 Task: Implement github for conservation research and track progress using GitHub.
Action: Mouse moved to (786, 376)
Screenshot: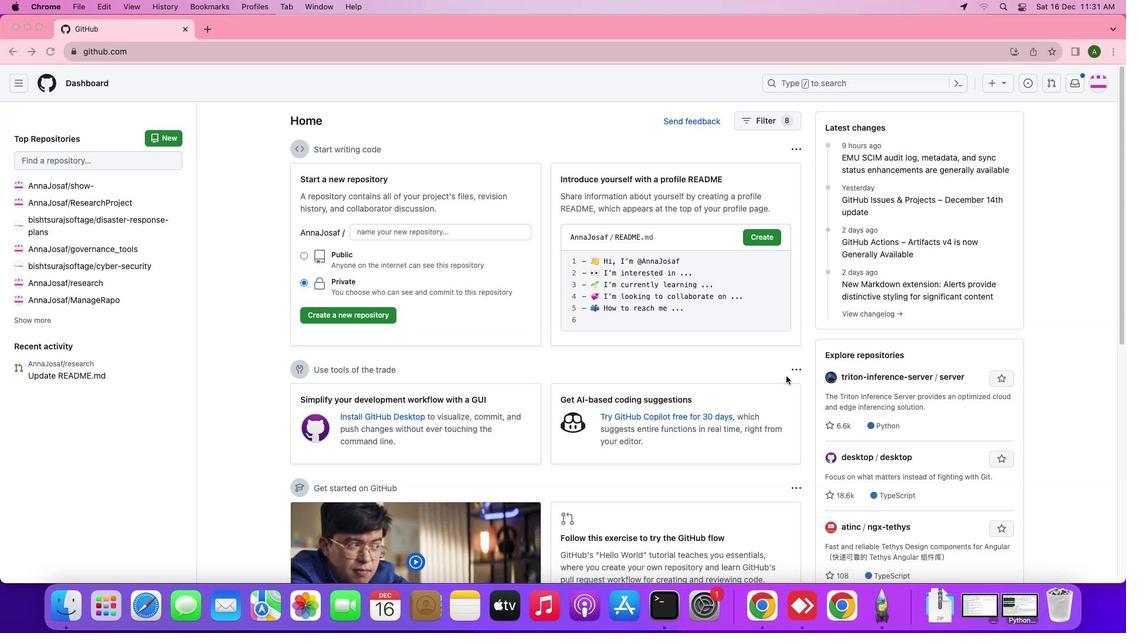 
Action: Mouse pressed left at (786, 376)
Screenshot: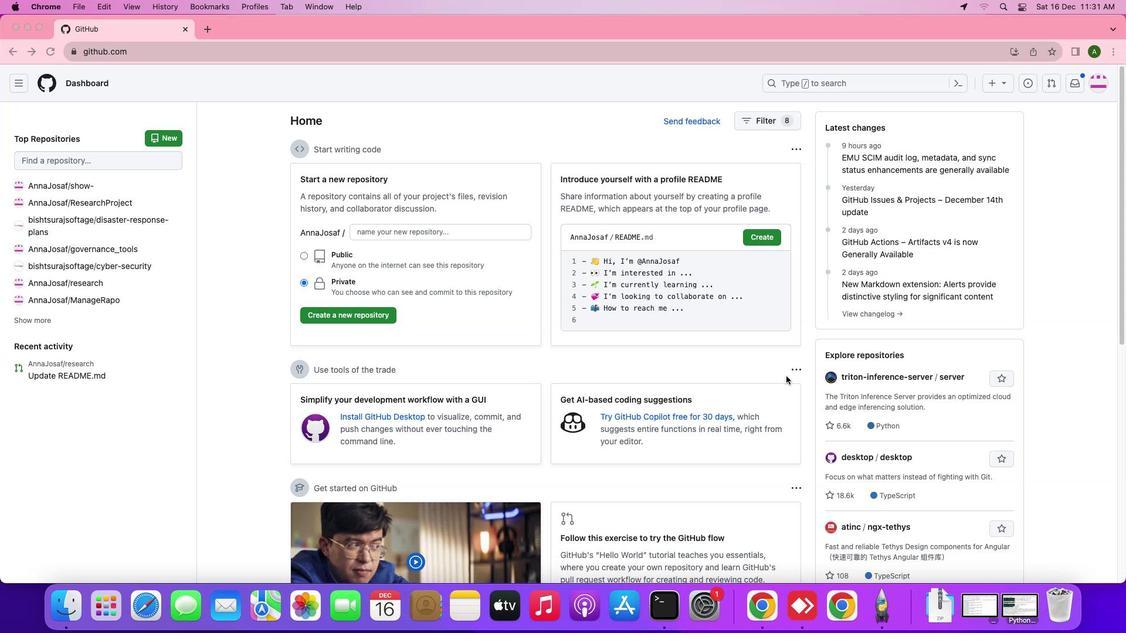 
Action: Mouse moved to (1094, 85)
Screenshot: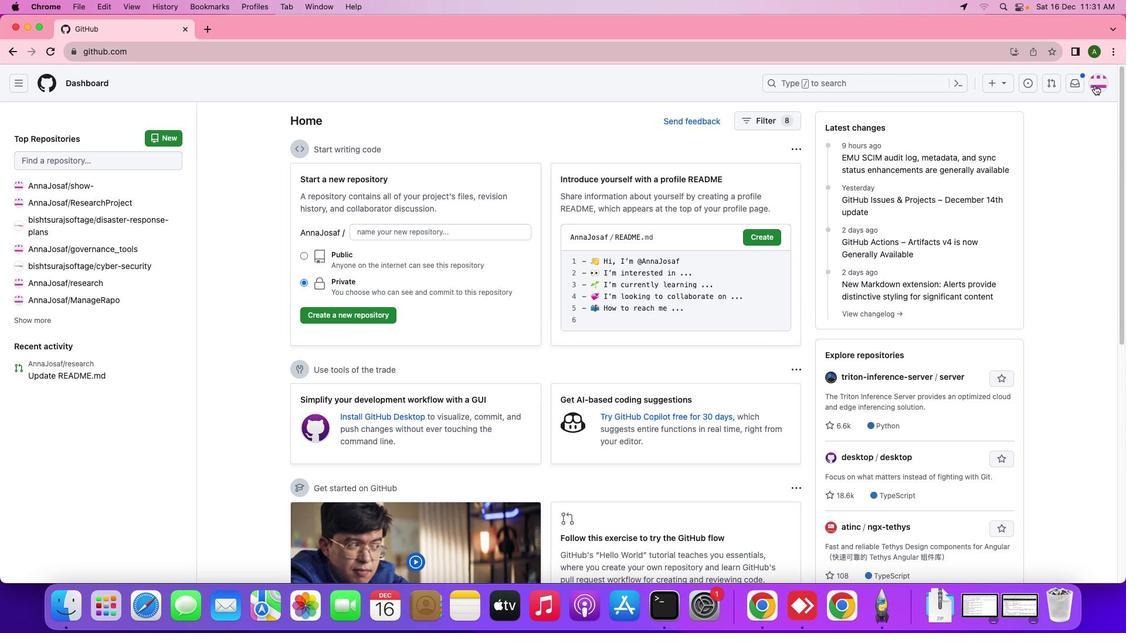 
Action: Mouse pressed left at (1094, 85)
Screenshot: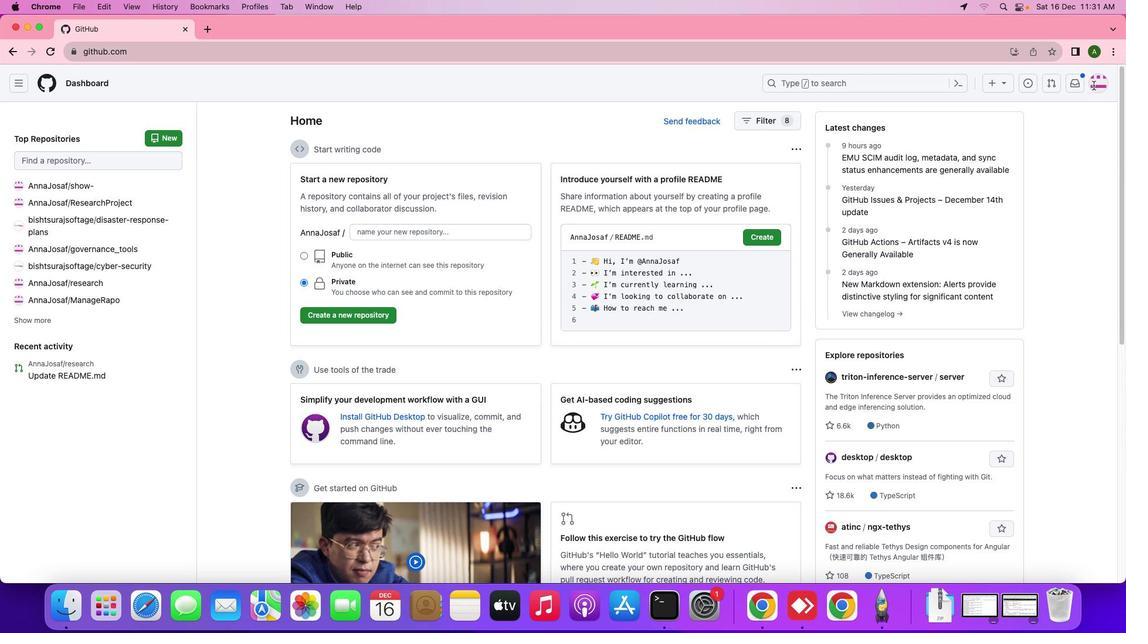 
Action: Mouse moved to (1018, 207)
Screenshot: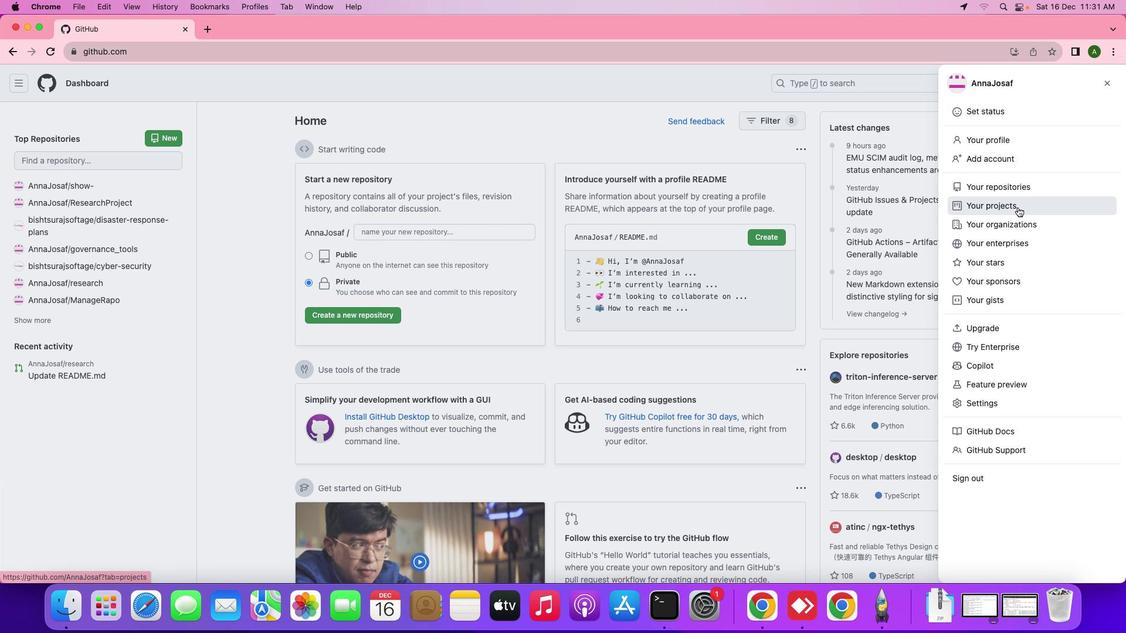 
Action: Mouse pressed left at (1018, 207)
Screenshot: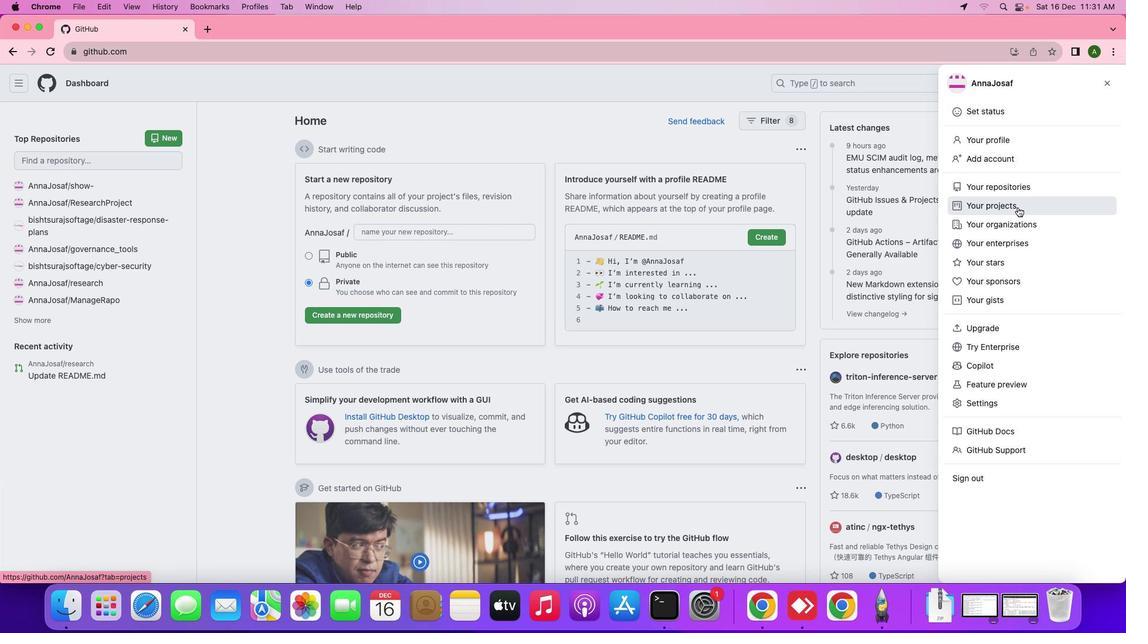 
Action: Mouse moved to (881, 160)
Screenshot: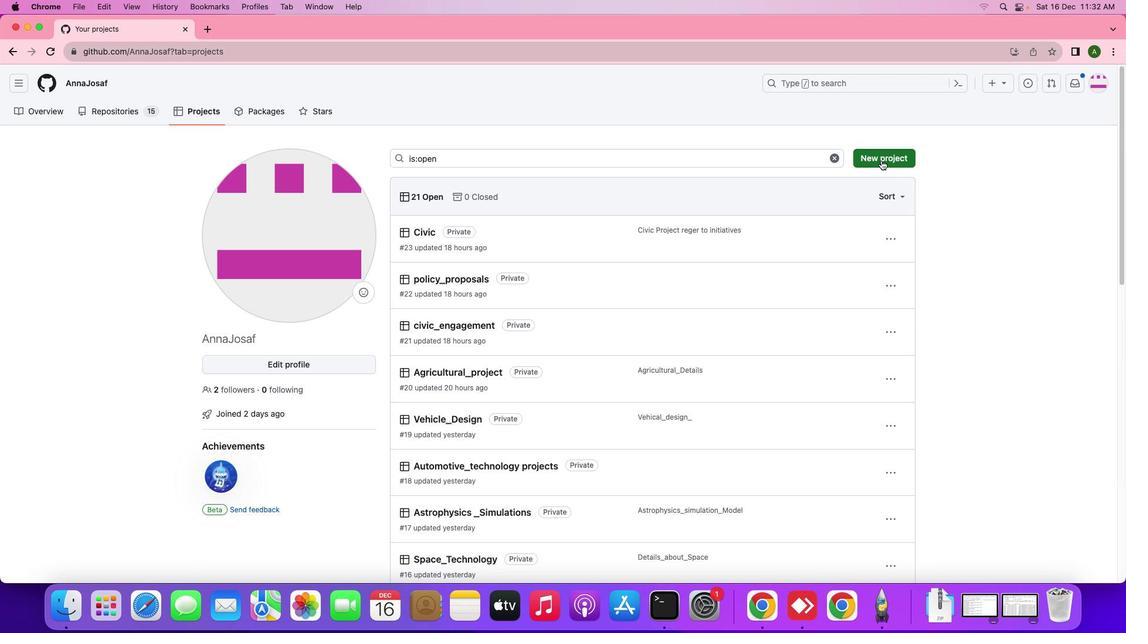 
Action: Mouse pressed left at (881, 160)
Screenshot: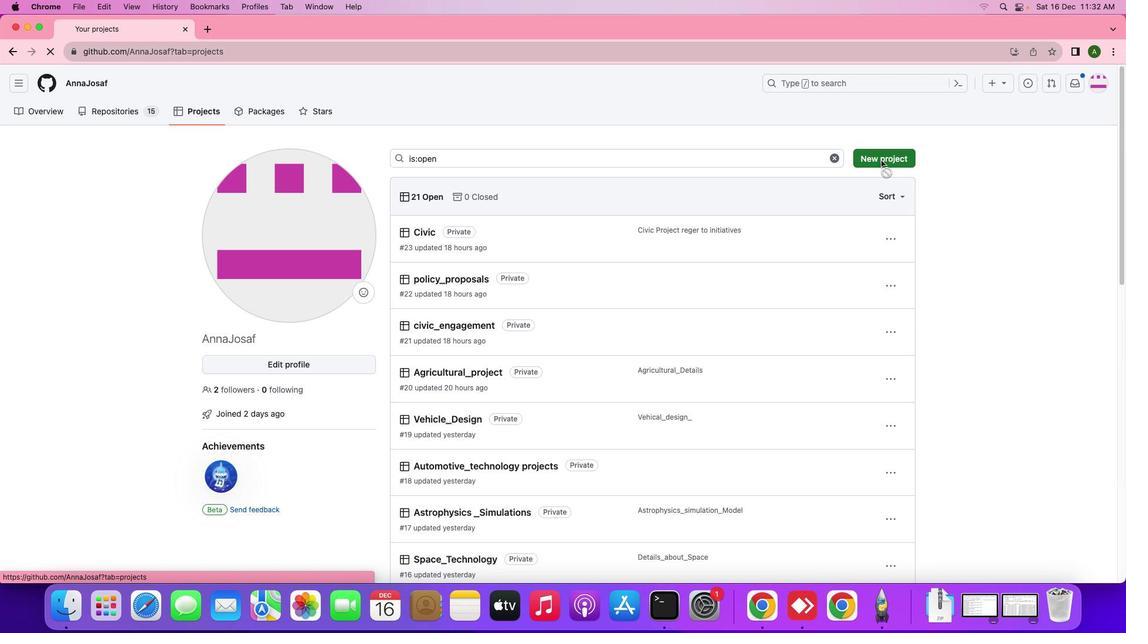 
Action: Mouse moved to (309, 265)
Screenshot: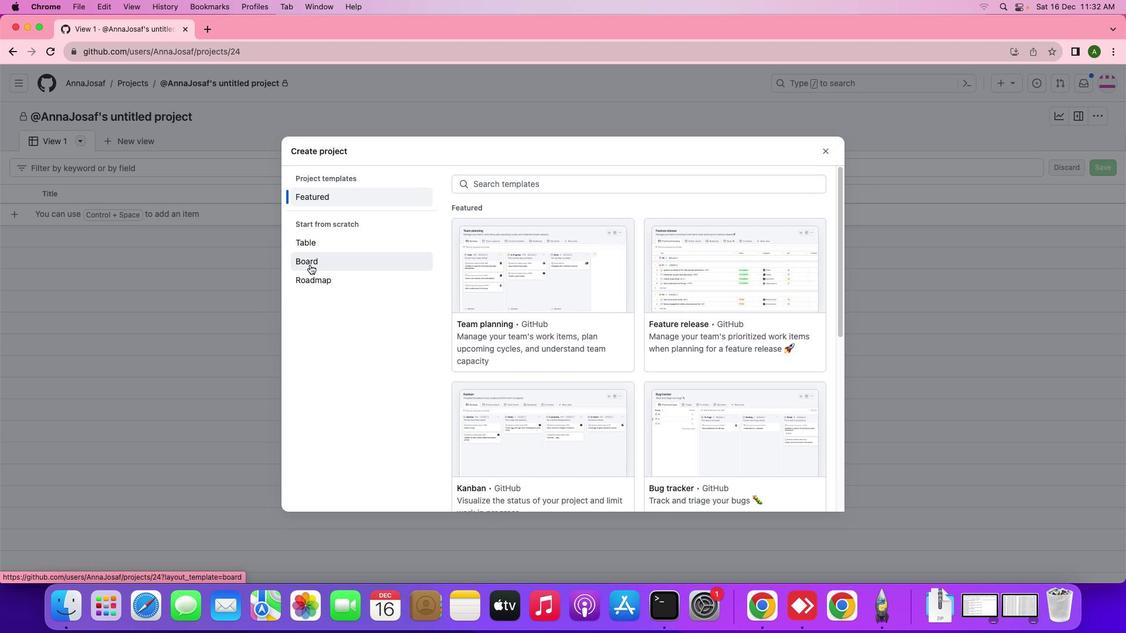 
Action: Mouse pressed left at (309, 265)
Screenshot: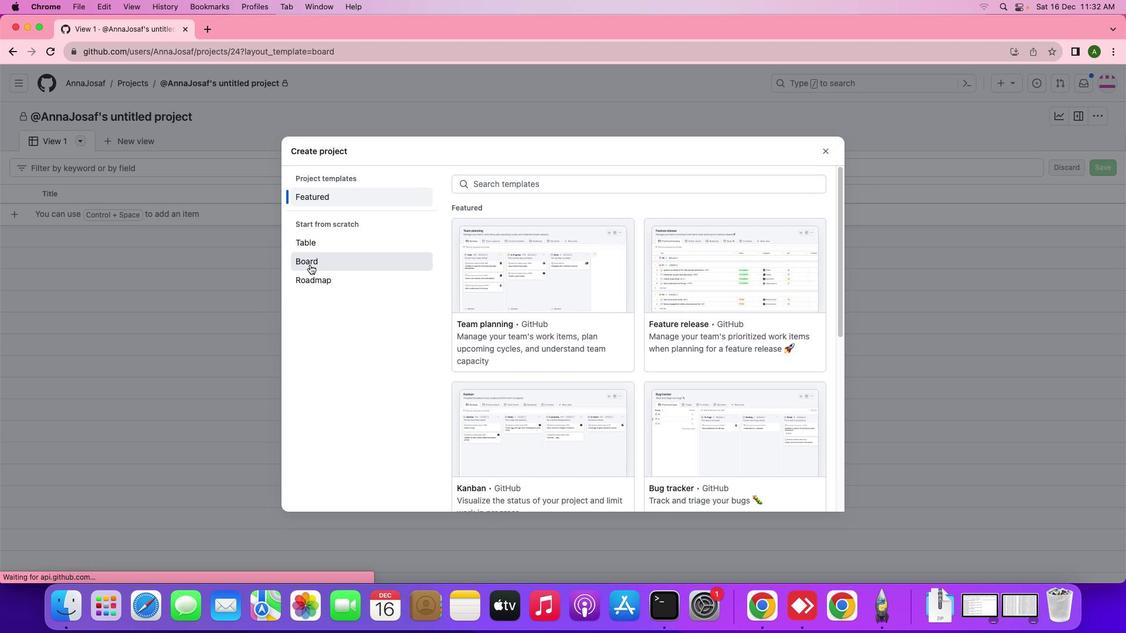 
Action: Mouse moved to (794, 493)
Screenshot: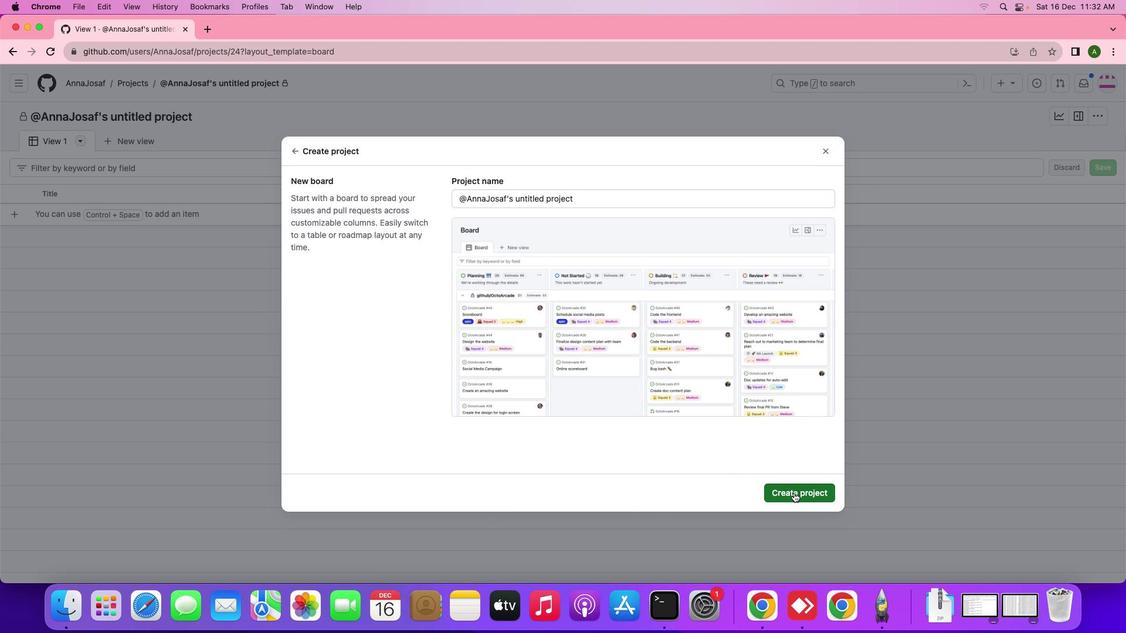 
Action: Mouse pressed left at (794, 493)
Screenshot: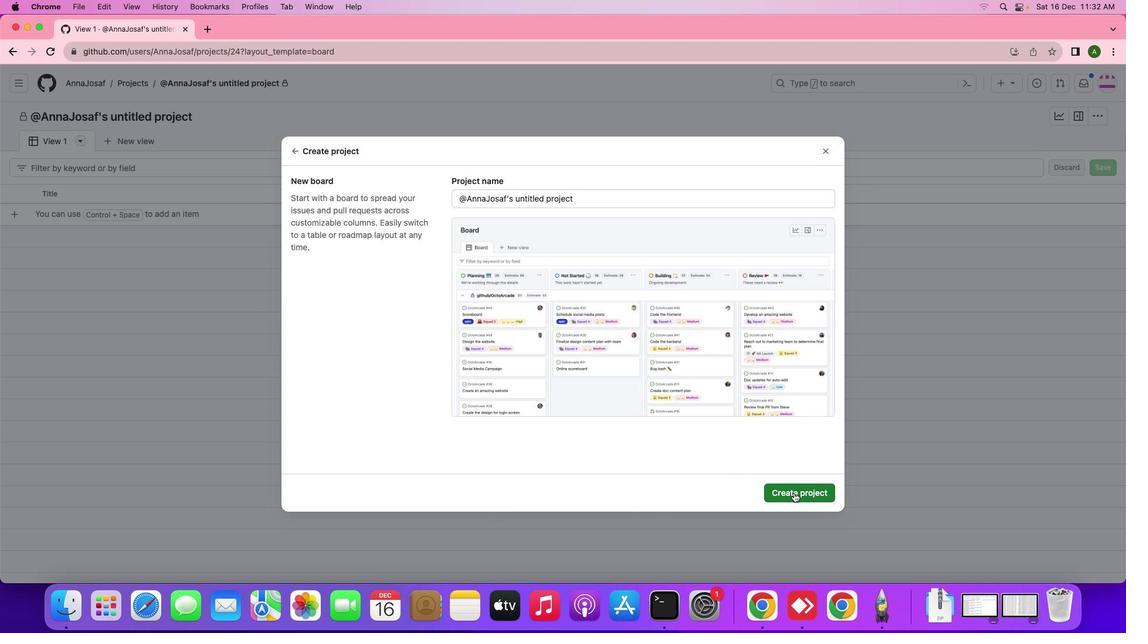 
Action: Mouse moved to (203, 115)
Screenshot: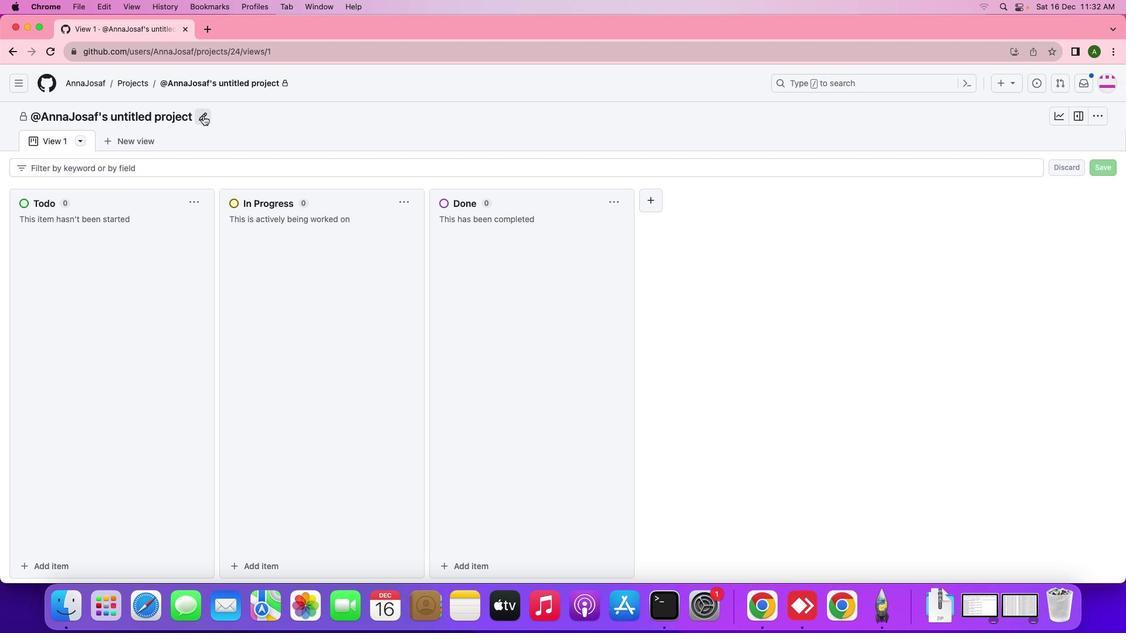 
Action: Mouse pressed left at (203, 115)
Screenshot: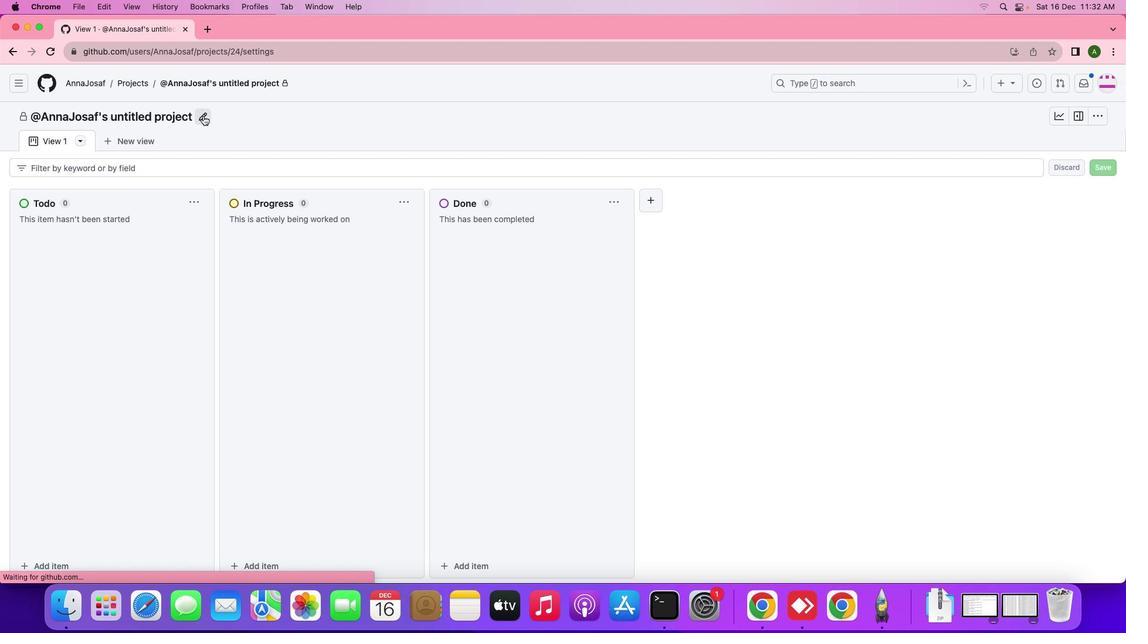 
Action: Mouse moved to (620, 211)
Screenshot: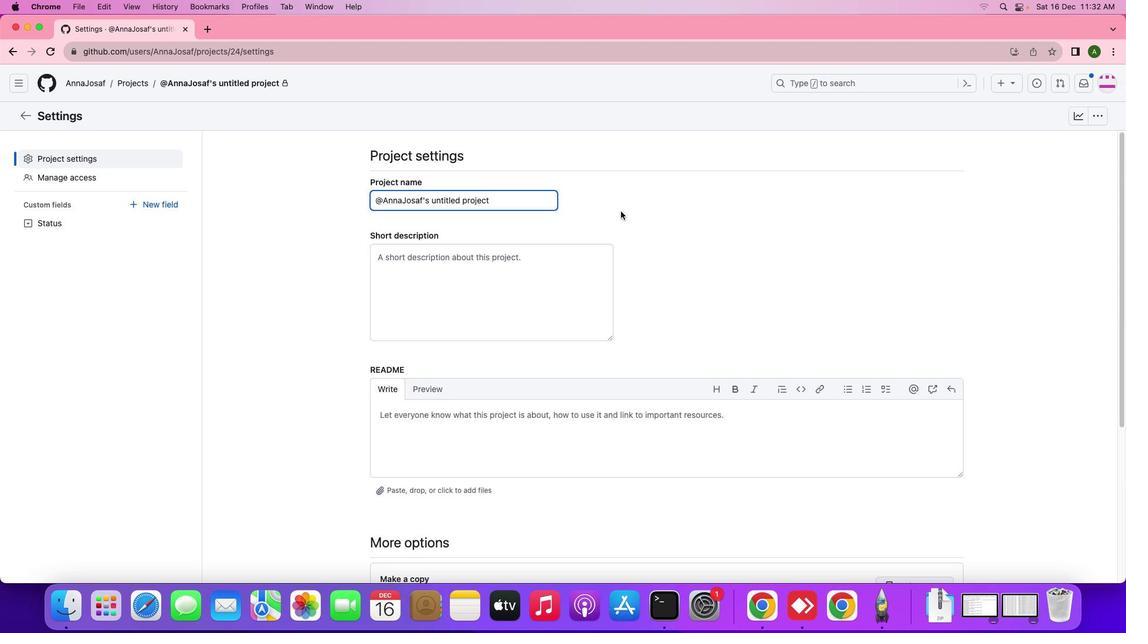 
Action: Key pressed Key.backspaceKey.backspaceKey.backspaceKey.backspaceKey.backspaceKey.backspaceKey.backspaceKey.backspaceKey.backspaceKey.backspaceKey.backspaceKey.backspaceKey.backspaceKey.backspaceKey.backspaceKey.backspaceKey.backspaceKey.backspaceKey.backspaceKey.backspaceKey.backspaceKey.backspaceKey.backspaceKey.backspaceKey.backspaceKey.backspaceKey.backspaceKey.backspaceKey.backspace'c''o''n''s''e''r''v''a''t''i''o''n'Key.shift_r'_''r''e''s''e''a''r''c''h''.''m''d'Key.backspaceKey.backspaceKey.backspace
Screenshot: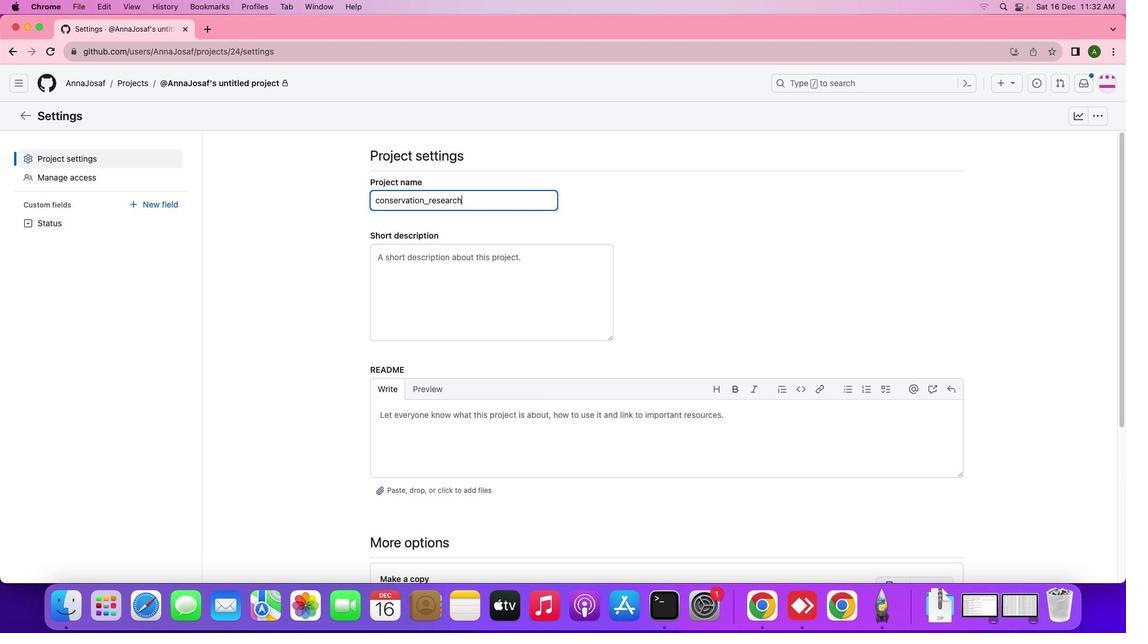 
Action: Mouse moved to (510, 278)
Screenshot: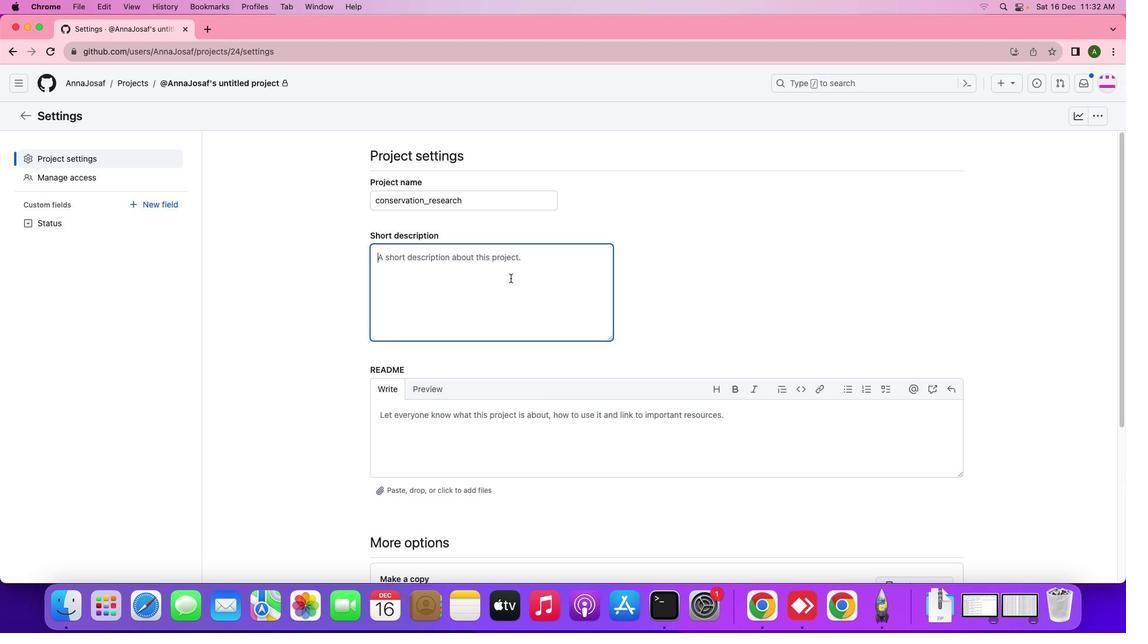 
Action: Mouse pressed left at (510, 278)
Screenshot: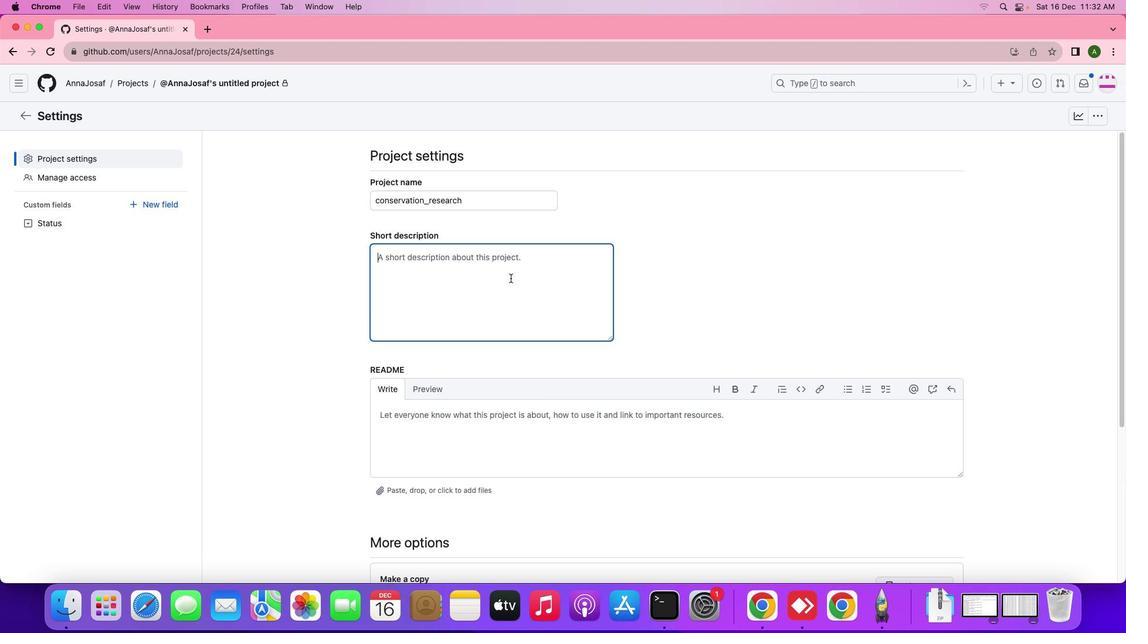 
Action: Mouse moved to (25, 114)
Screenshot: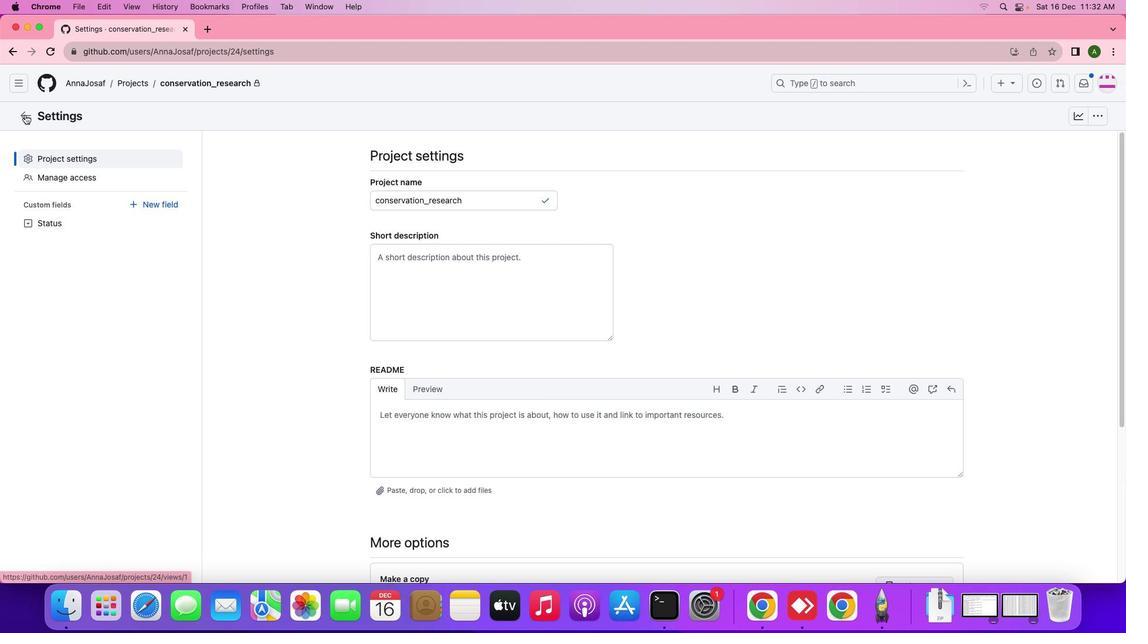 
Action: Mouse pressed left at (25, 114)
Screenshot: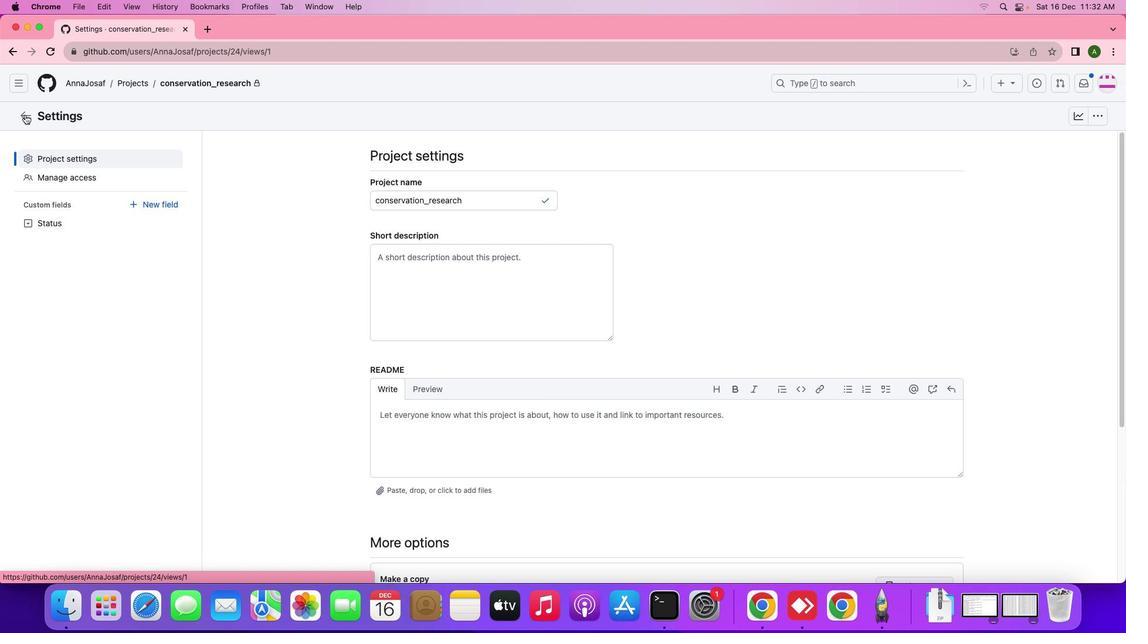 
Action: Mouse moved to (55, 571)
Screenshot: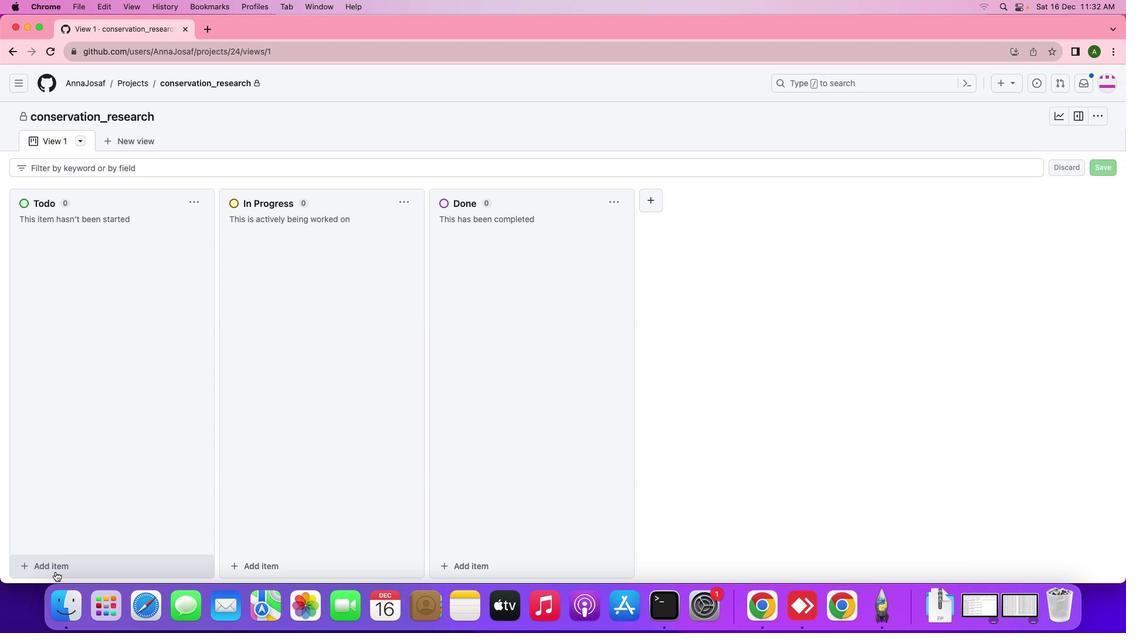 
Action: Mouse pressed left at (55, 571)
Screenshot: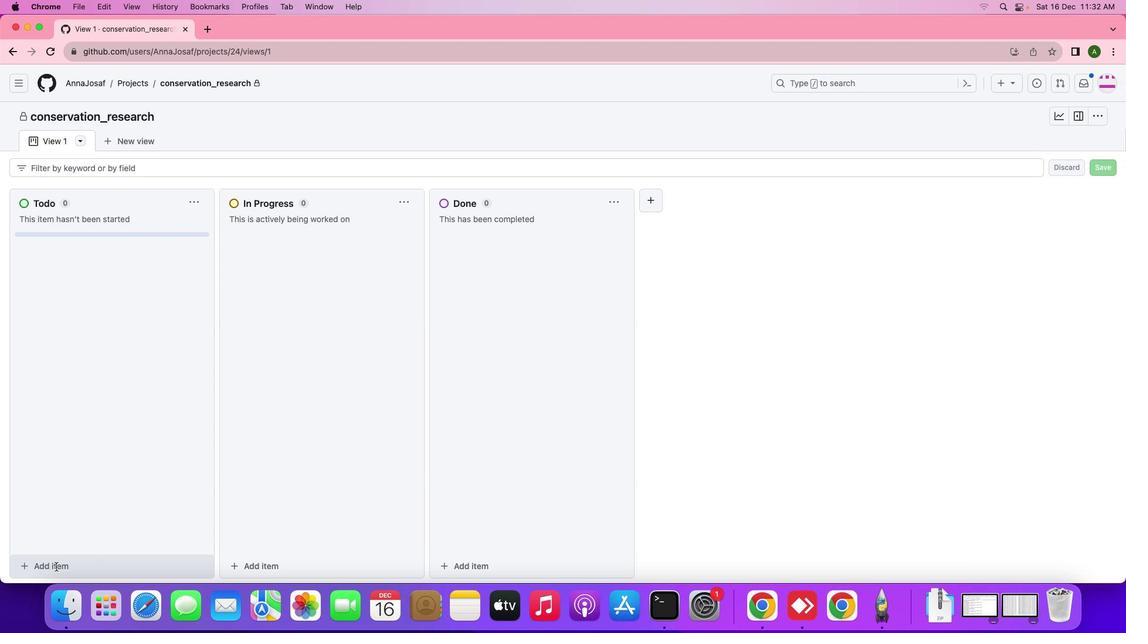 
Action: Mouse moved to (289, 393)
Screenshot: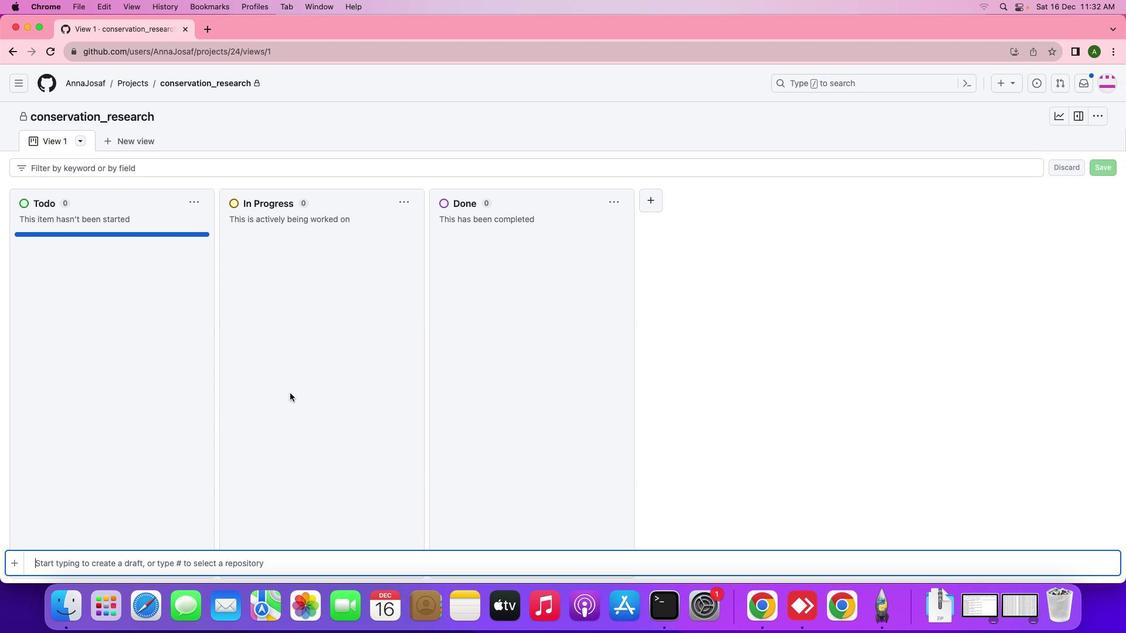 
Action: Key pressed Key.shift_r'B''i''o''d''i''v''e''r''s''i''t''y'Key.spaceKey.shift_r'A'Key.backspaceKey.backspaceKey.shift_r':'Key.space'-'Key.spaceKey.shift_r'C''o''n''s''e''r''v''a''t''i''o''n'Key.space'r''e''s''e''a''r''c''h''e''r''s'Key.space'o''f''t''e''n'Key.space'c''o''n''d''u''c''t'Key.space's''u''r''v''e''y''s'Key.space'a''n''d'Key.space's''t''u''d''i''e''s'Key.space't''o'Key.space'a''c''c'Key.backspaceKey.backspace's''s''e''s''s'Key.space't''h''e'Key.space'b''i''o''d''i''v''e''r''s''i''t''y'Key.space'o''f'Key.space'a'Key.space'p''a''r''t''i''c''u''l''a''r'Key.space'a''r''e''a''.'Key.spaceKey.shift_r'T''h''i''s'Key.space'i''n''v''o''l''v''e''s'Key.space'i''d''e''n''t''i''f''y''i''n''g'Key.space'a''n''d'Key.space'c''a''t''a''l''o''g''i''n''g'Key.space's''p''e''c''i''e''s'','Key.space'u''n''d''e''r''s''t''a''n''d''i''n''g'Key.space't''h''e''i''r'Key.space'i''n''t''e''r''a''c''t''i''o''n'','Key.space'a''n''d'Key.space'a''s''s''e''s''s''i''n''g'Key.space't''h''e'Key.space'o''v''e''r''a''l''l'Key.space'h''e''a''l''t''h'Key.space'o''f'Key.space'e''c''o''s''y''s''t''e''m''s''.'Key.enter
Screenshot: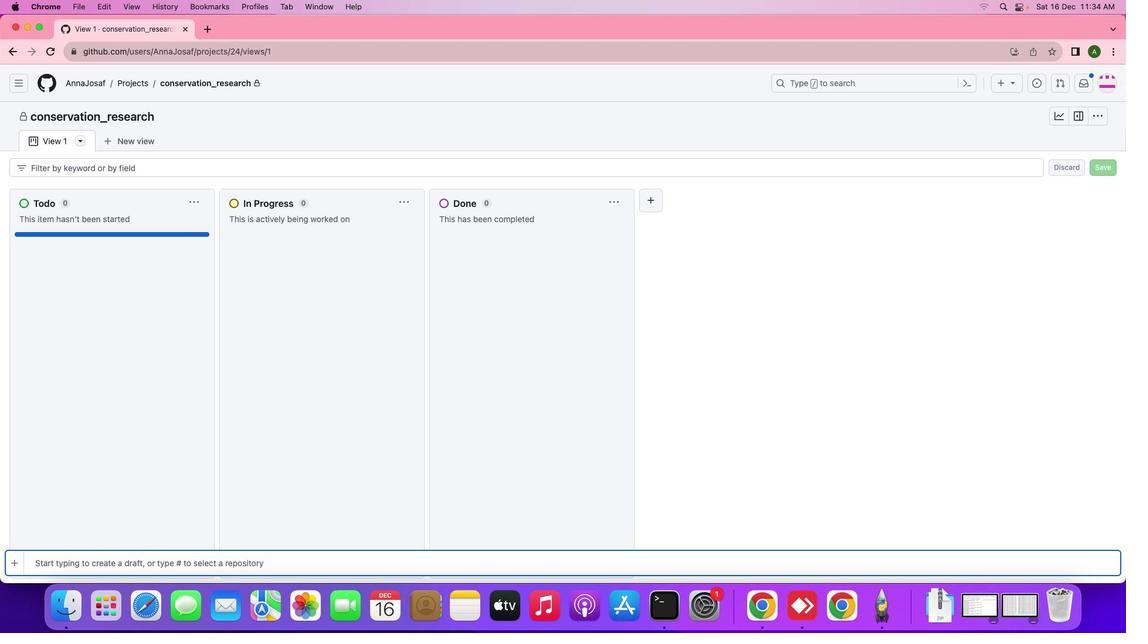 
Action: Mouse moved to (320, 320)
Screenshot: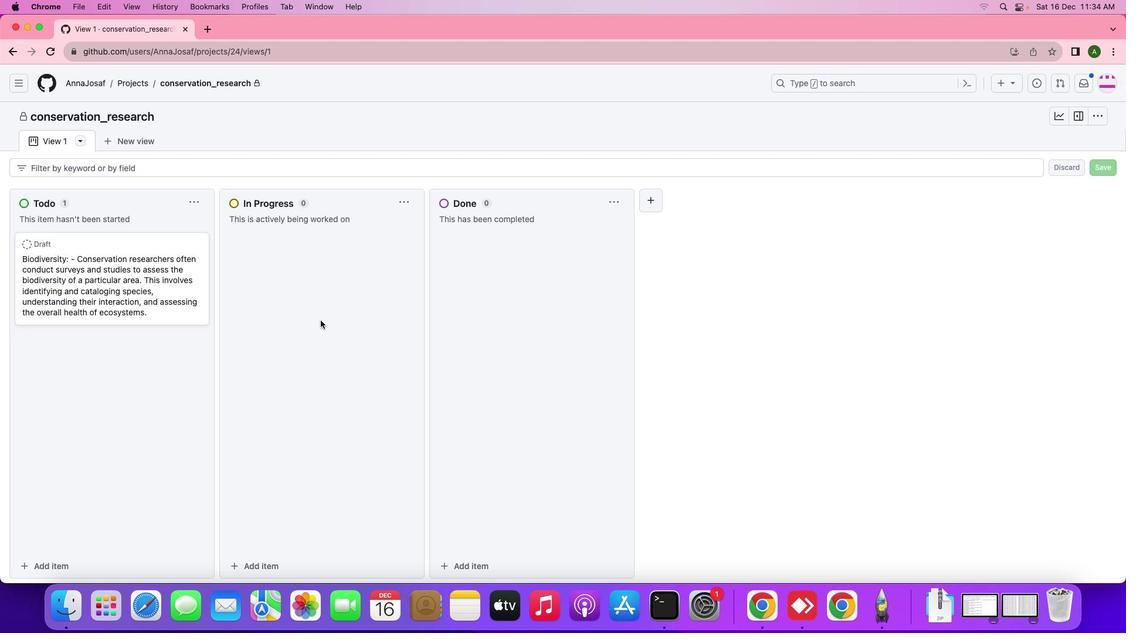 
Action: Mouse pressed left at (320, 320)
Screenshot: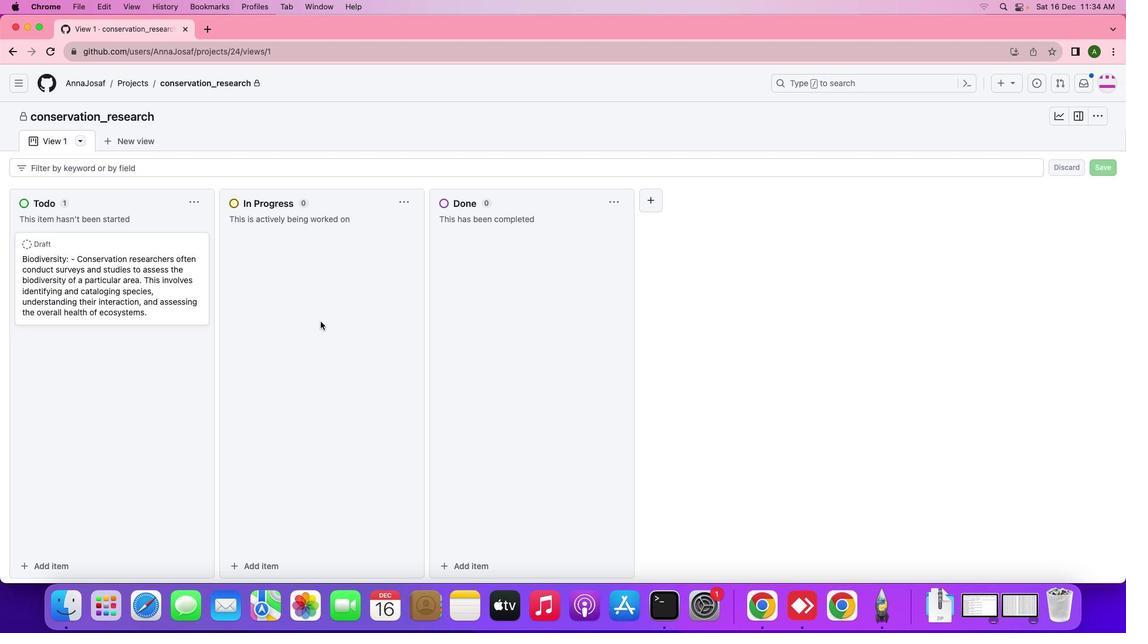
Action: Mouse moved to (276, 557)
Screenshot: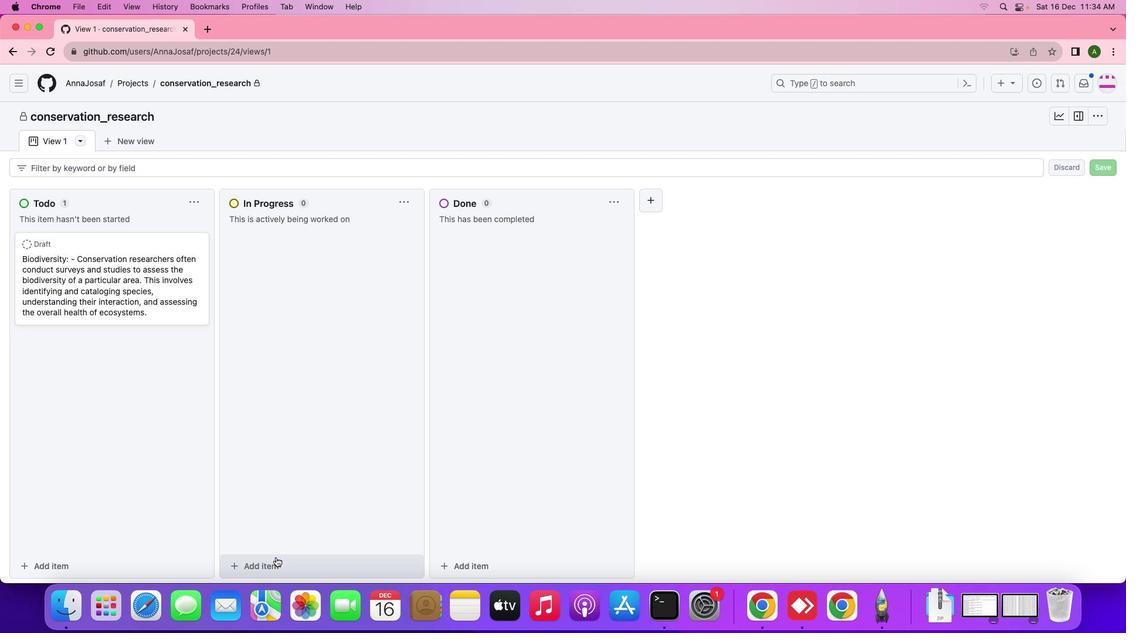 
Action: Mouse pressed left at (276, 557)
Screenshot: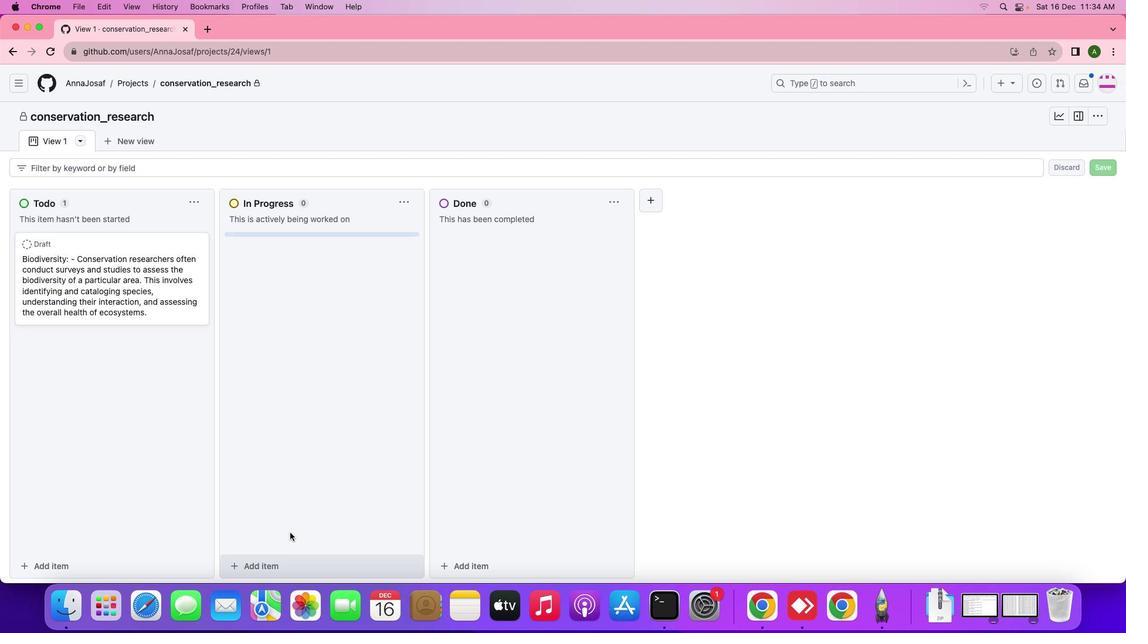 
Action: Mouse moved to (373, 323)
Screenshot: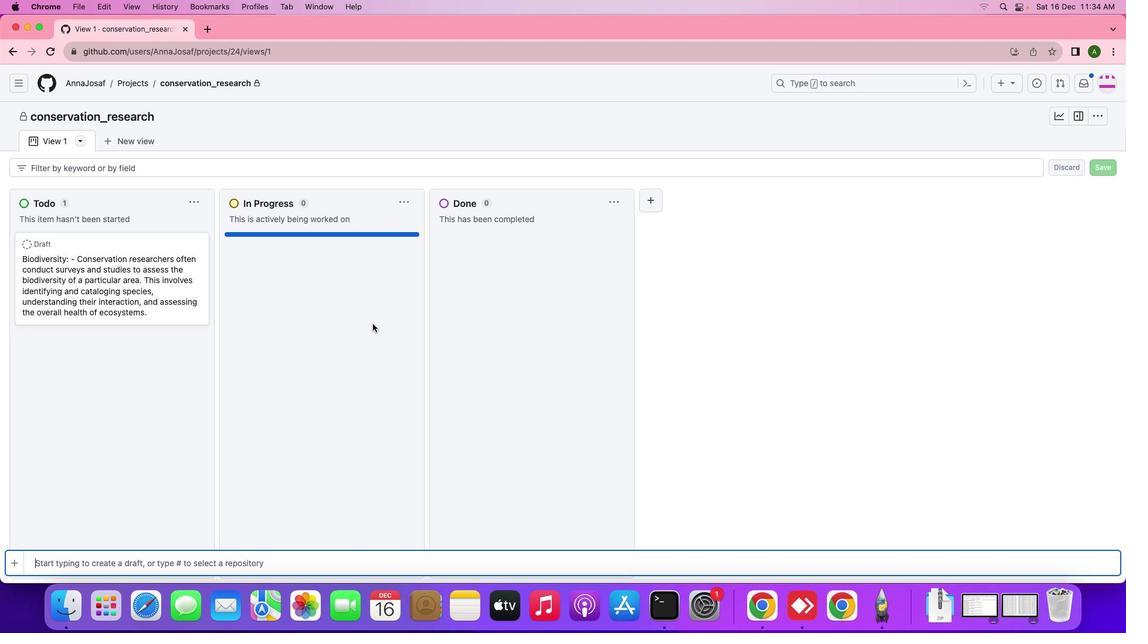 
Action: Key pressed Key.shift_r'E''c''o''l''o''g''i''c''a''l'Key.space'='Key.backspace'-'Key.spaceKey.shift_r'U''n''d''e''r''s''t''a''n''d''i''n''g'Key.space't''h''e'Key.space'e''c''o''l''o''g''i''c''a''l'Key.space'p''r''o''c''e''s''s''e''s'Key.space'a''n''d'Key.space'd''y''n''a''m''i''c''a'Key.backspace's'Key.space'w''i''t''h''i''n'Key.space'e''c''o''s''y''s''t''e''m''s'Key.space'i''n'Key.space'c''r''u''c''i''a''l'Key.space'f''o''r'Key.space'e''f''f''e''c''t''i''v''e'Key.space'c''o''n''v'Key.backspace's''e''r''v''a''t''i''o''n''.'Key.enterKey.shift_r'T''h''r''e''a''t'Key.spaceKey.shift_r'A''n''a''l''y''s''i''s'Key.spaceKey.shift_r':'Key.space'-'Key.spaceKey.shift_r'C''o''n''s''e''r''v''a''t''i''o''n'Key.space'r''e''s''e''a''r''c''h'Key.space'i''n''v''o''l''v''e''s'Key.space'i''d''e''n''t''i''f''y''i''n'Key.backspaceKey.backspace'i''n''g'Key.space'a''n''d'Key.space'a''n''a''l''y''z''i''n''g'Key.space'v''a''r''i''o''u''s'Key.backspaceKey.backspaceKey.backspaceKey.backspaceKey.backspaceKey.backspaceKey.backspaceKey.backspaceKey.backspaceKey.backspaceKey.backspaceKey.backspaceKey.backspaceKey.backspaceKey.backspace'a''l''y''s''i''s'Key.space'd'Key.backspace'v''a''r''i''o''u''s'Key.space't''h''r''e''a''t''s'Key.space't''o'Key.space'b''i''o''d''i''v''e''r''s''i''t''y'','Key.space'i''n''c''l''u''d''i''n''g'Key.space'h''a''b''i''t''a''t'Key.space'd''e''s''t''r''u''c''t''i''o''n'Key.space','Key.space'p''o''l''l''u''t''i''o''n'','Key.space'c''l''i''m''a''t''e'Key.space'c''h''a''n''g''e'','Key.space'i''n''v''a''s''i''v''e'Key.space's''p''e''c''i''e''s'','Key.space'a''n''d'Key.space'o''v''e''r''e''x''p''l''o''i''t''a''t''i''o''n''.'Key.spaceKey.enter
Screenshot: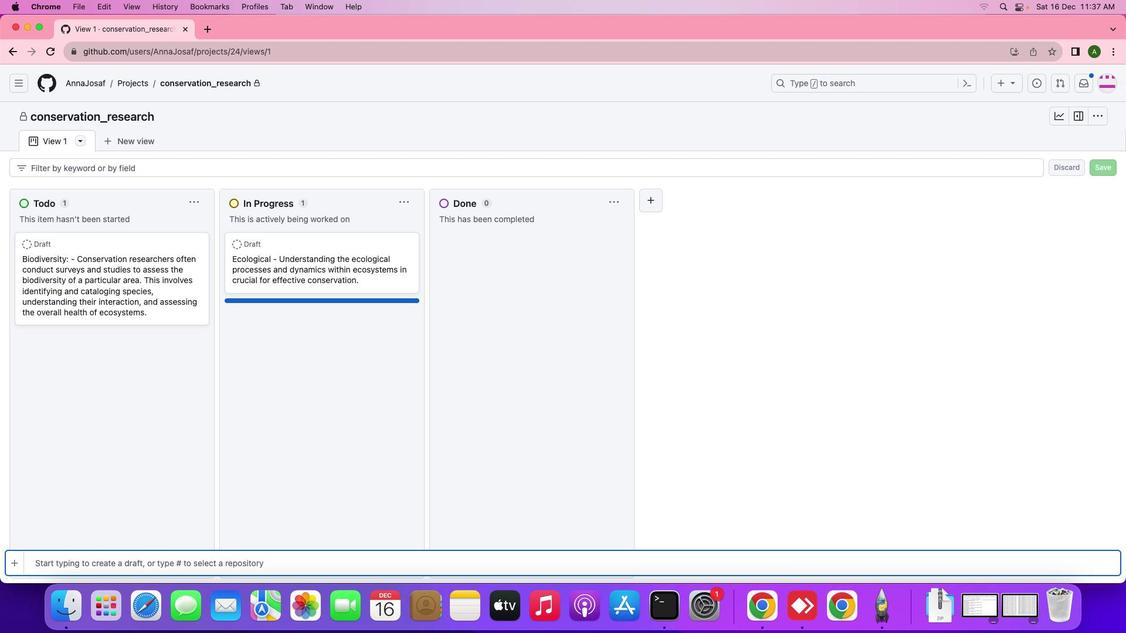
Action: Mouse moved to (507, 345)
Screenshot: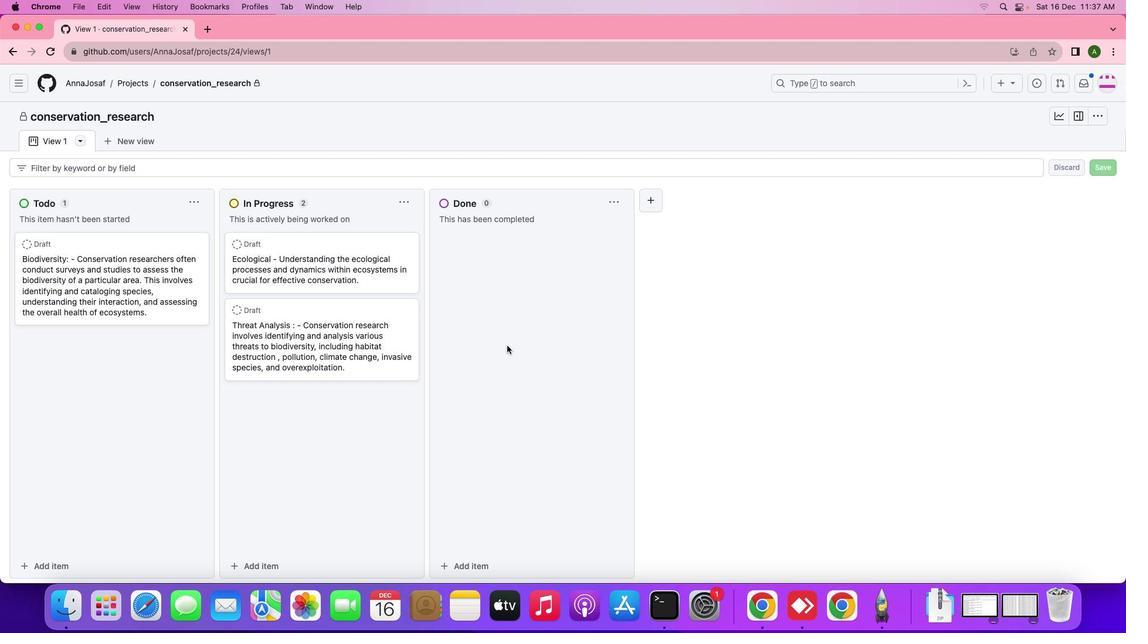 
Action: Mouse pressed left at (507, 345)
Screenshot: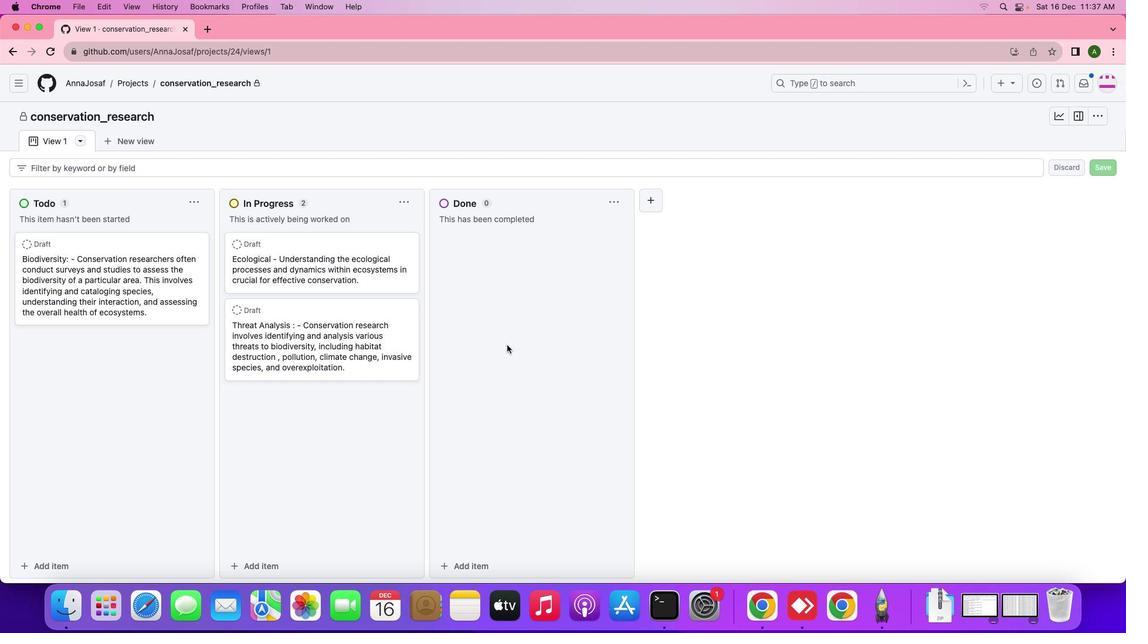 
Action: Mouse moved to (483, 556)
Screenshot: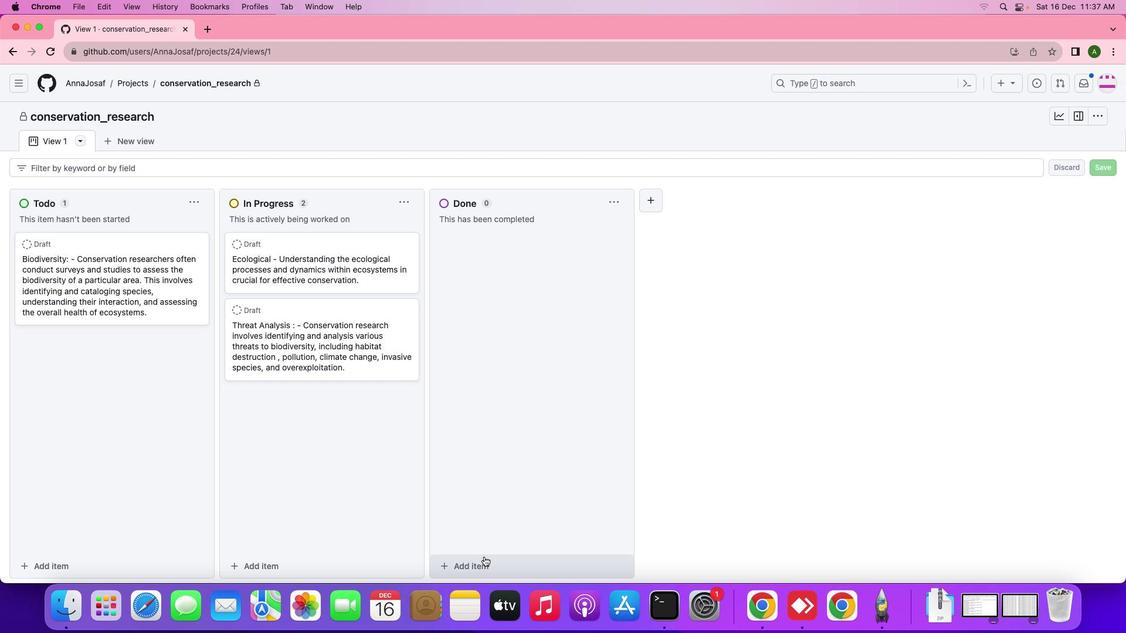 
Action: Mouse pressed left at (483, 556)
Screenshot: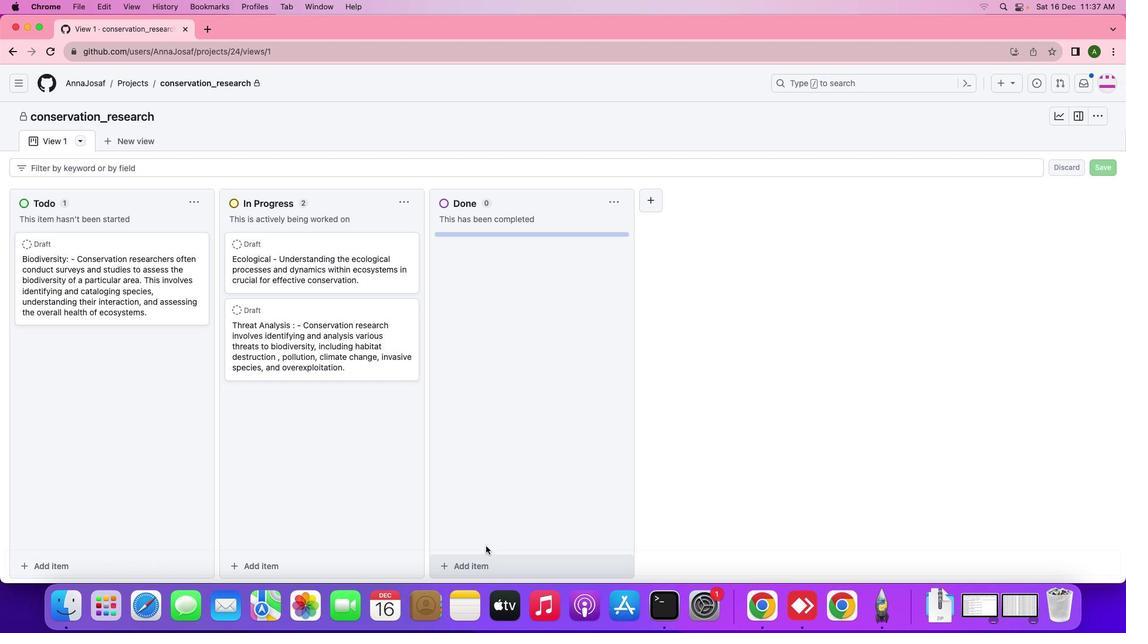 
Action: Mouse moved to (526, 382)
Screenshot: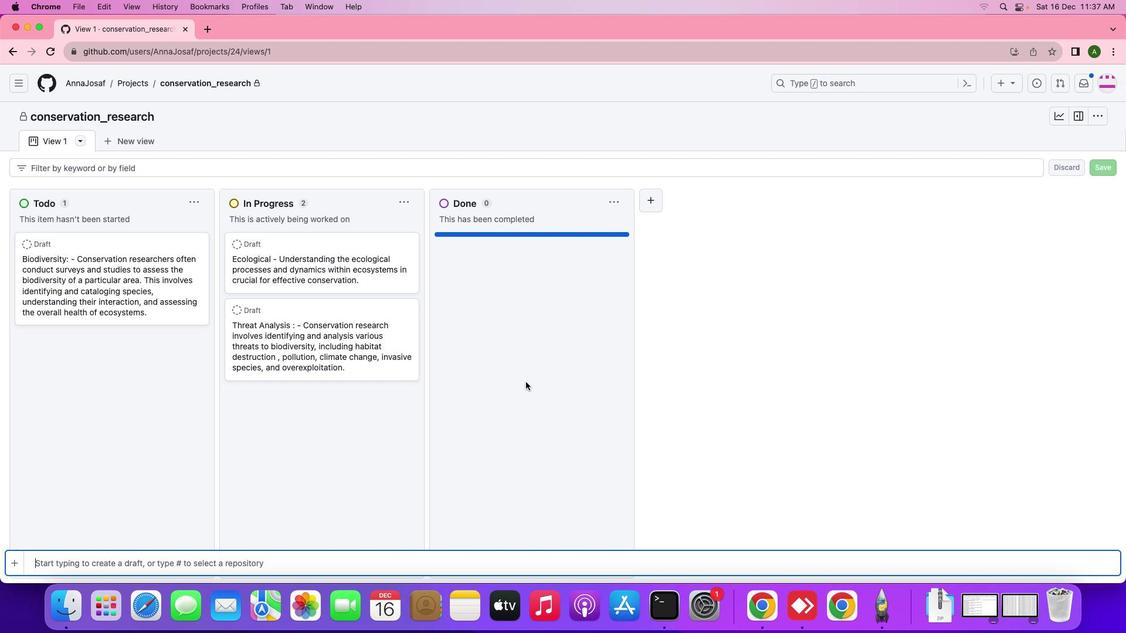 
Action: Key pressed Key.shift_r'G''e''n''e''t''i''c'Key.spaceKey.shift_r'C''o''n''v'Key.backspace's''e''r''v''a''t''i''o''n''n'Key.backspaceKey.spaceKey.shift_r':'Key.spaceKey.shift_r'm''a''i''n''t'Key.backspaceKey.backspaceKey.backspaceKey.backspaceKey.backspaceKey.shift_r'M''a''i''n''t''a''i''n''i''n''g'Key.space'g''e''n''e''t''i''c'Key.space'd''i''v''e''r''s''i''t''y'Key.space'w''i''t''h''i''n'Key.space'p''o''p''u''l''a''t''i''o''n''s'Key.space'i''s'Key.space'c''r''u''c''i''a''l'Key.space'f''o''r'Key.space't''h''e'Key.space'l''o''n''g'Key.space't''e''r''n'Key.space's''u''r''v''i''v''a''l'Key.space'o''f'Key.space's''p''e''c''i''e''s'Key.space'.'Key.enter
Screenshot: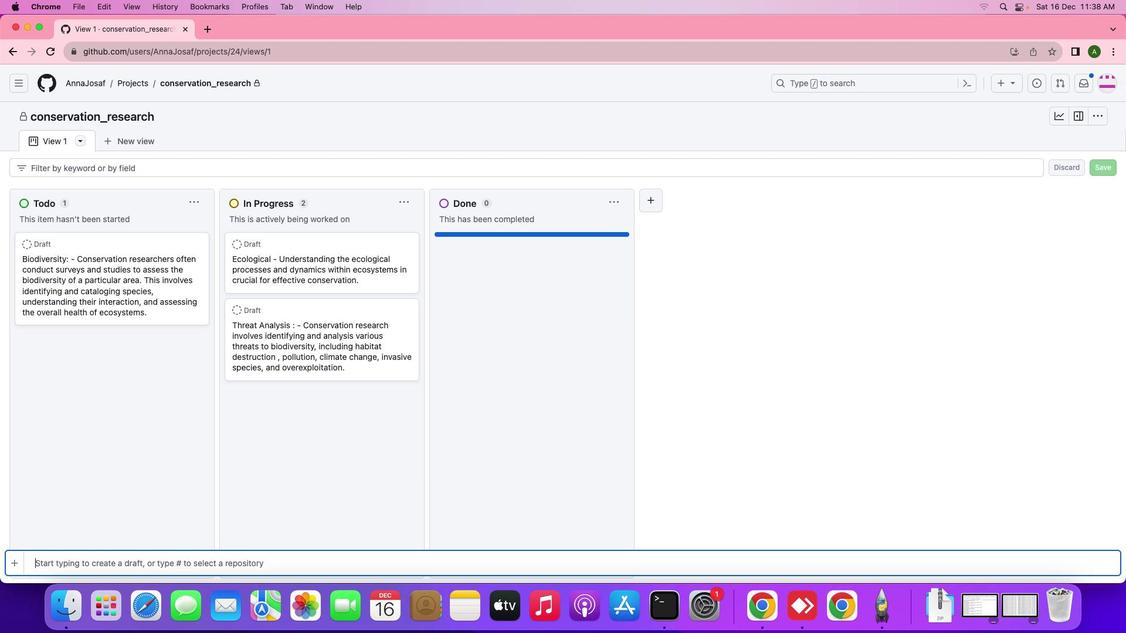 
Action: Mouse moved to (818, 317)
Screenshot: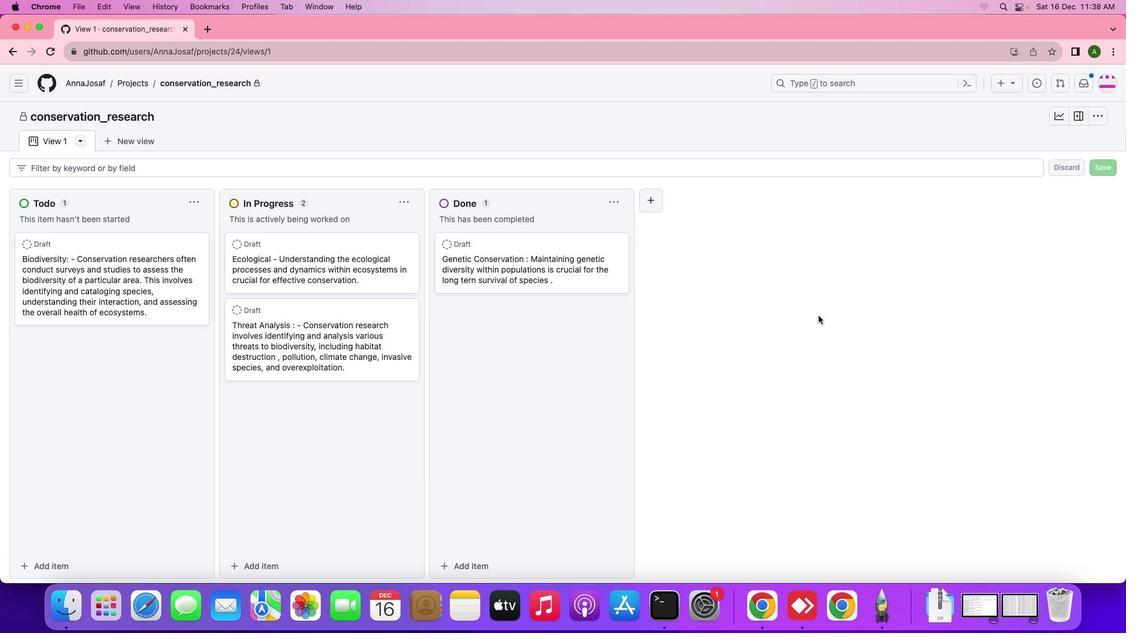 
Action: Mouse pressed left at (818, 317)
Screenshot: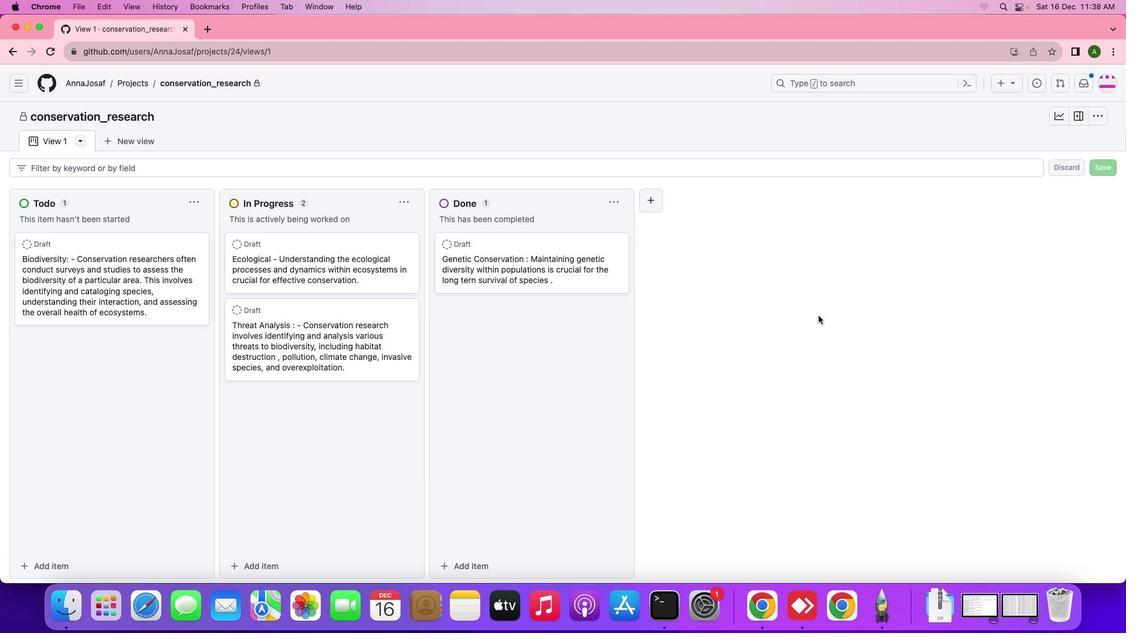 
Action: Mouse moved to (730, 362)
Screenshot: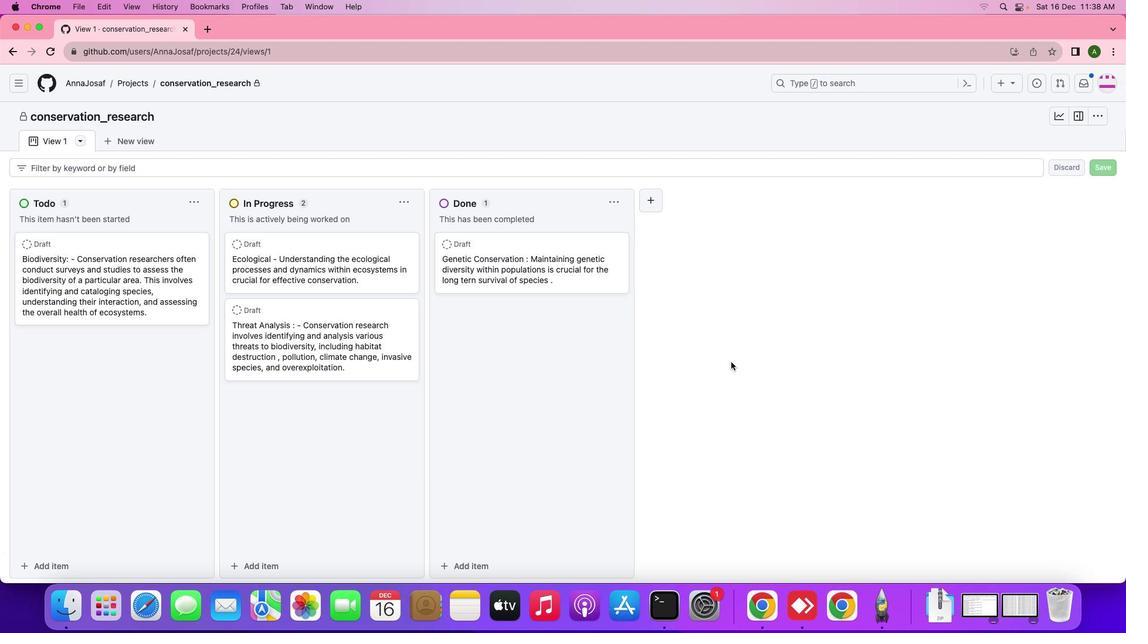 
